 Task: Find public transportation options from Chicago, Illinois, to St Louis, Missouri.
Action: Mouse moved to (272, 84)
Screenshot: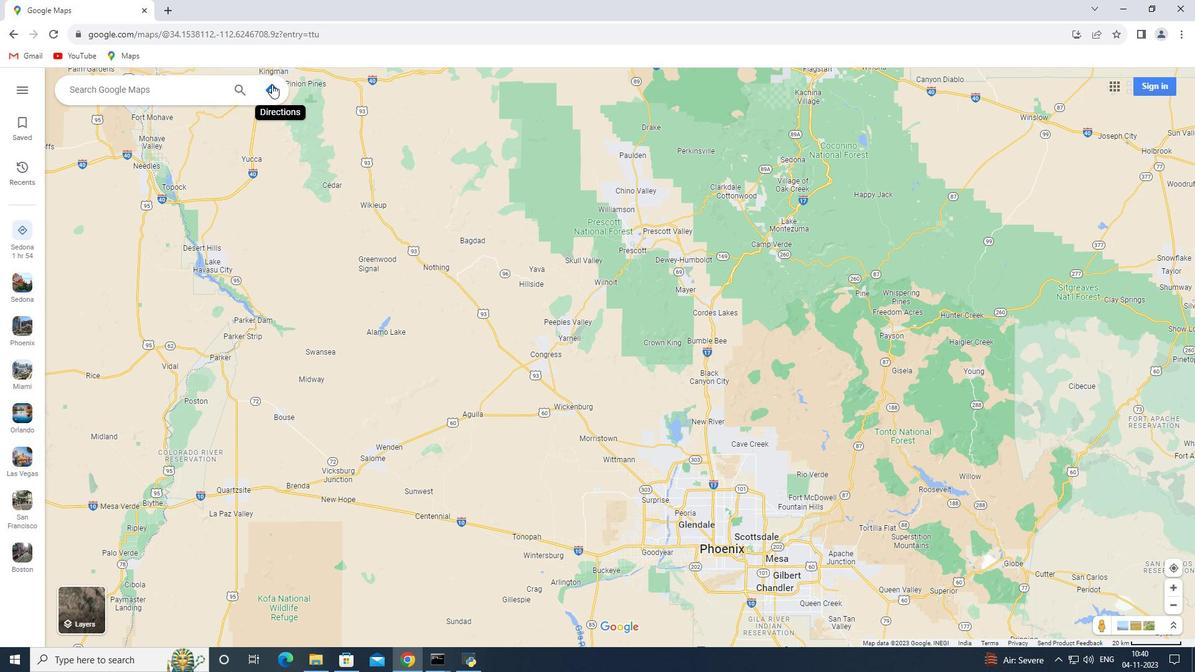 
Action: Mouse pressed left at (272, 84)
Screenshot: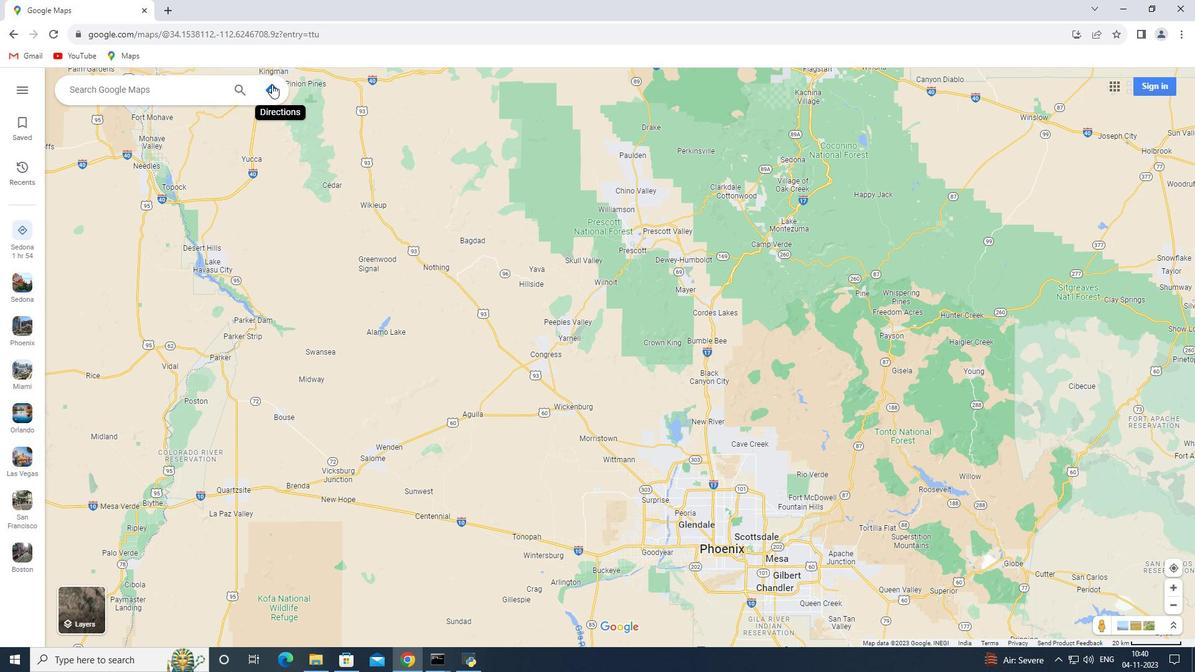 
Action: Mouse moved to (179, 117)
Screenshot: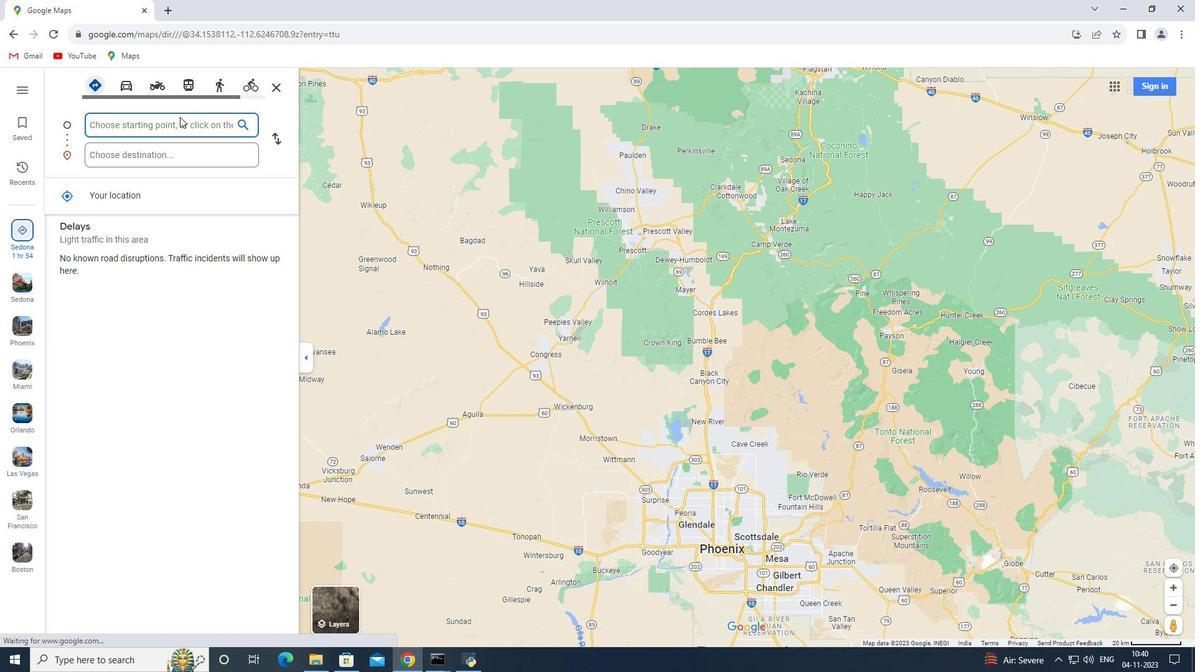 
Action: Key pressed <Key.shift>Chicago,<Key.space>lllinois
Screenshot: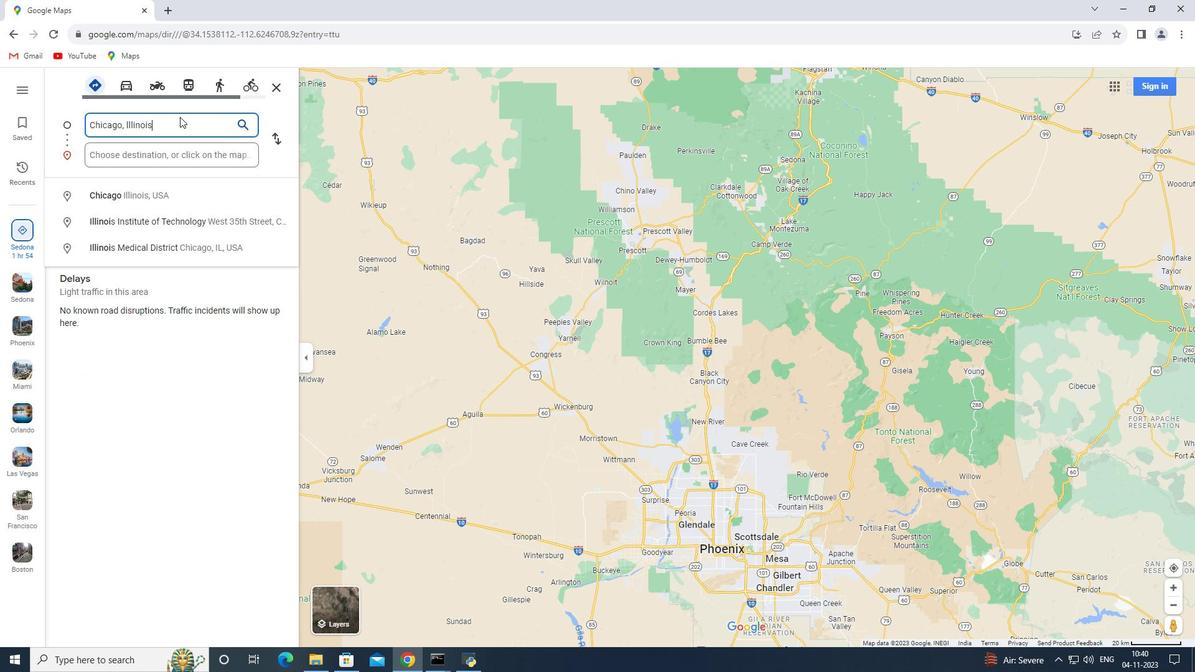 
Action: Mouse moved to (178, 149)
Screenshot: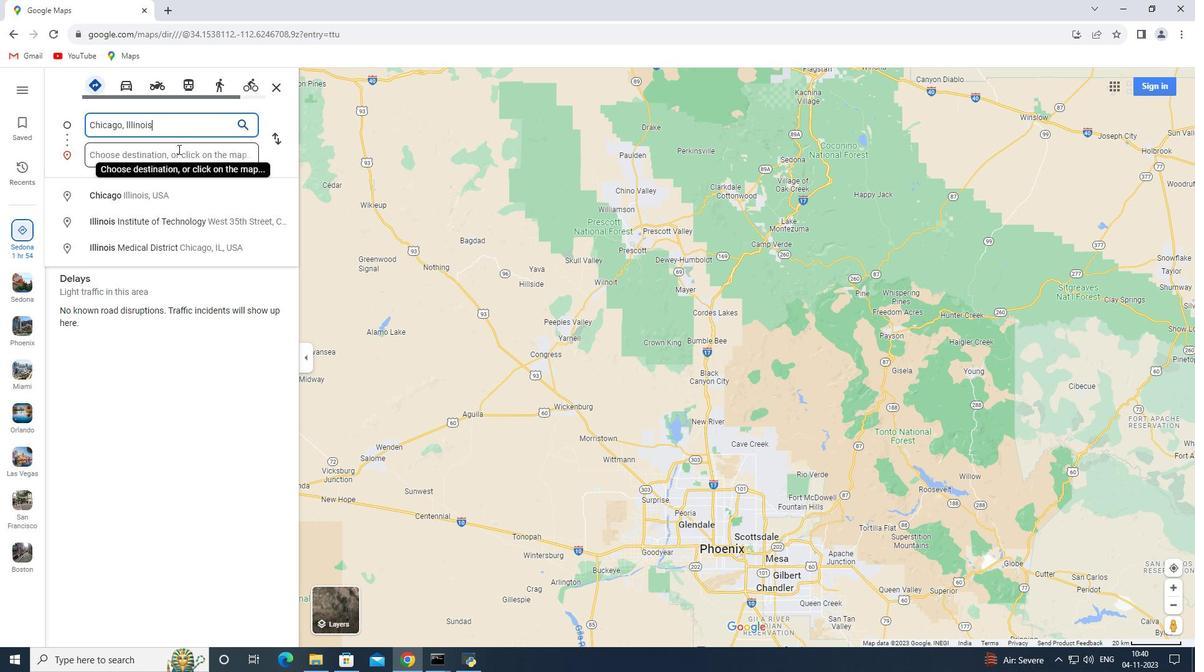 
Action: Mouse pressed left at (178, 149)
Screenshot: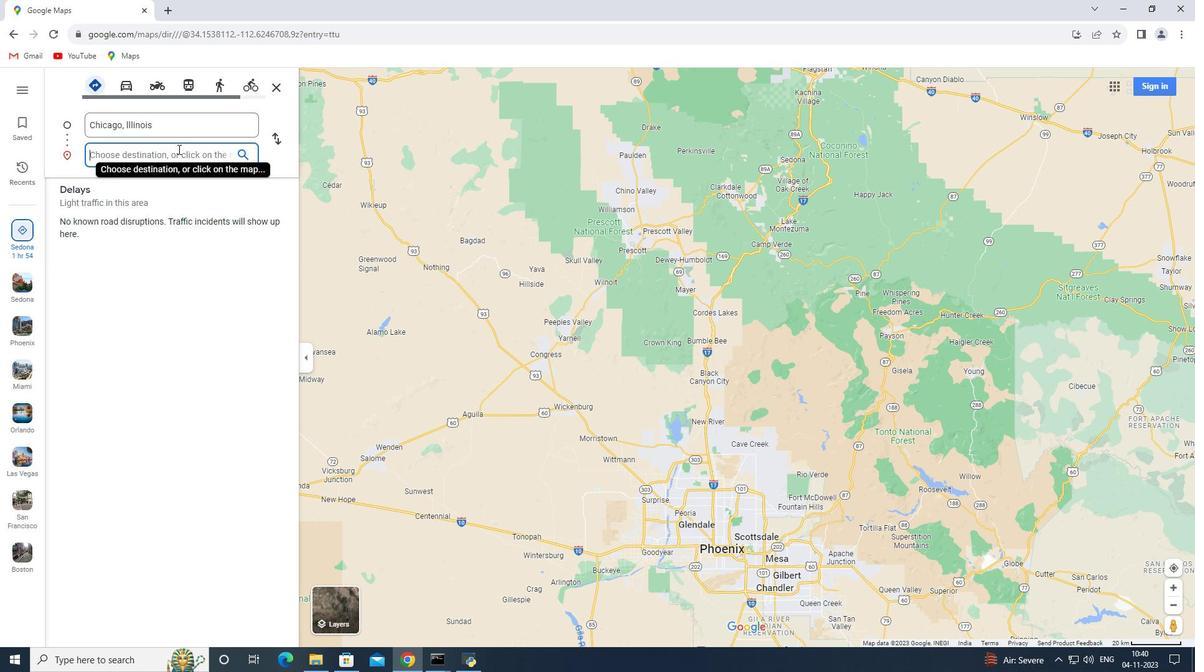 
Action: Key pressed <Key.shift>St<Key.space><Key.shift>Louis,<Key.space><Key.shift>Missouru<Key.backspace>i<Key.enter>
Screenshot: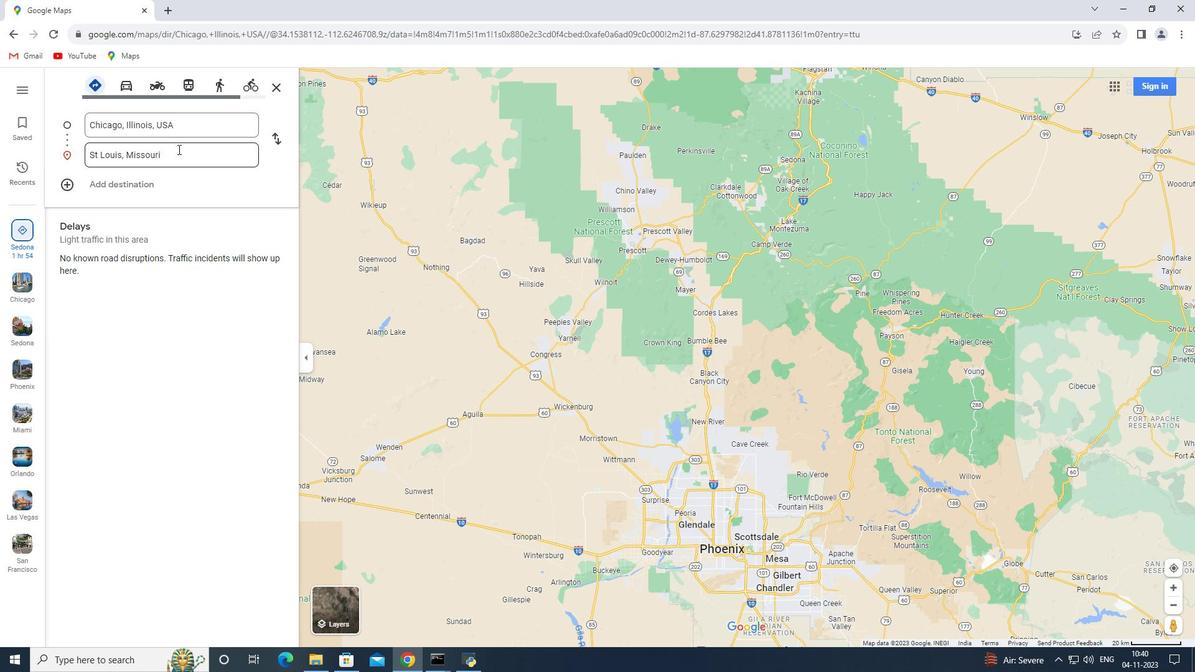 
Action: Mouse moved to (690, 94)
Screenshot: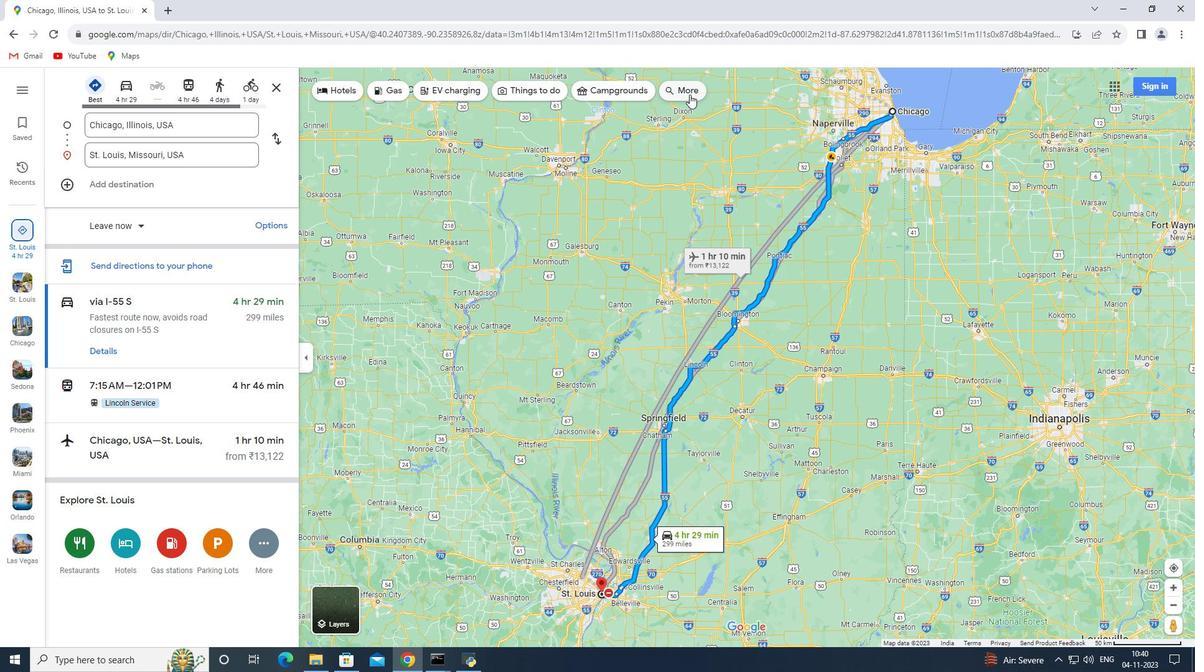 
Action: Mouse pressed left at (690, 94)
Screenshot: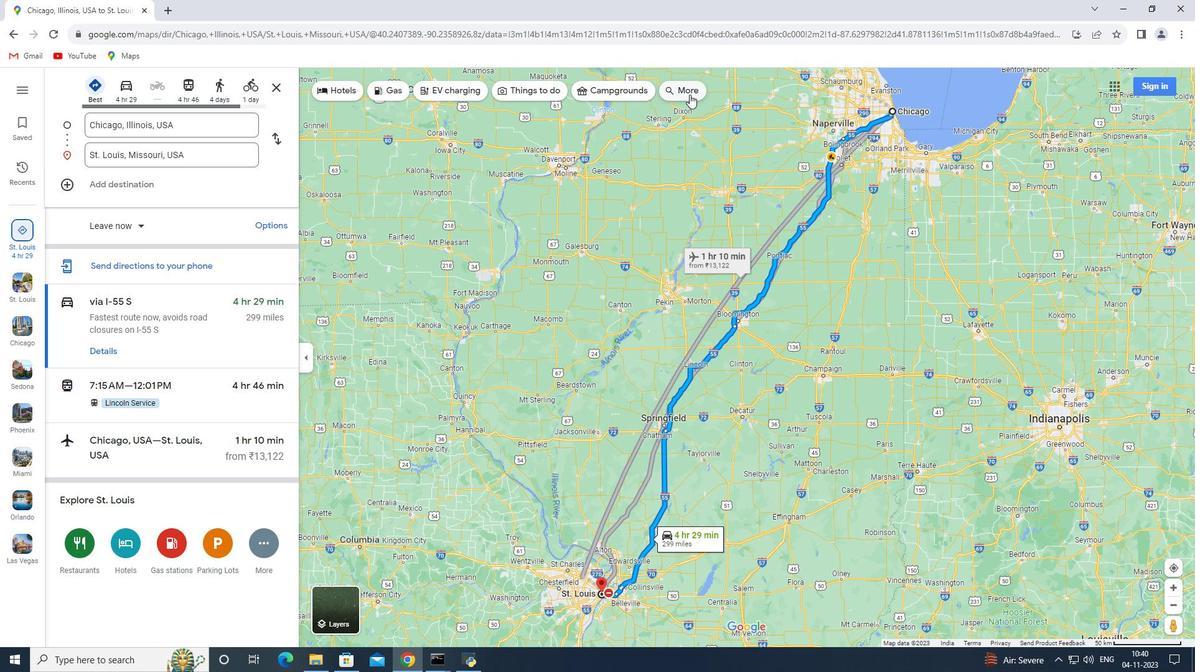
Action: Mouse moved to (145, 87)
Screenshot: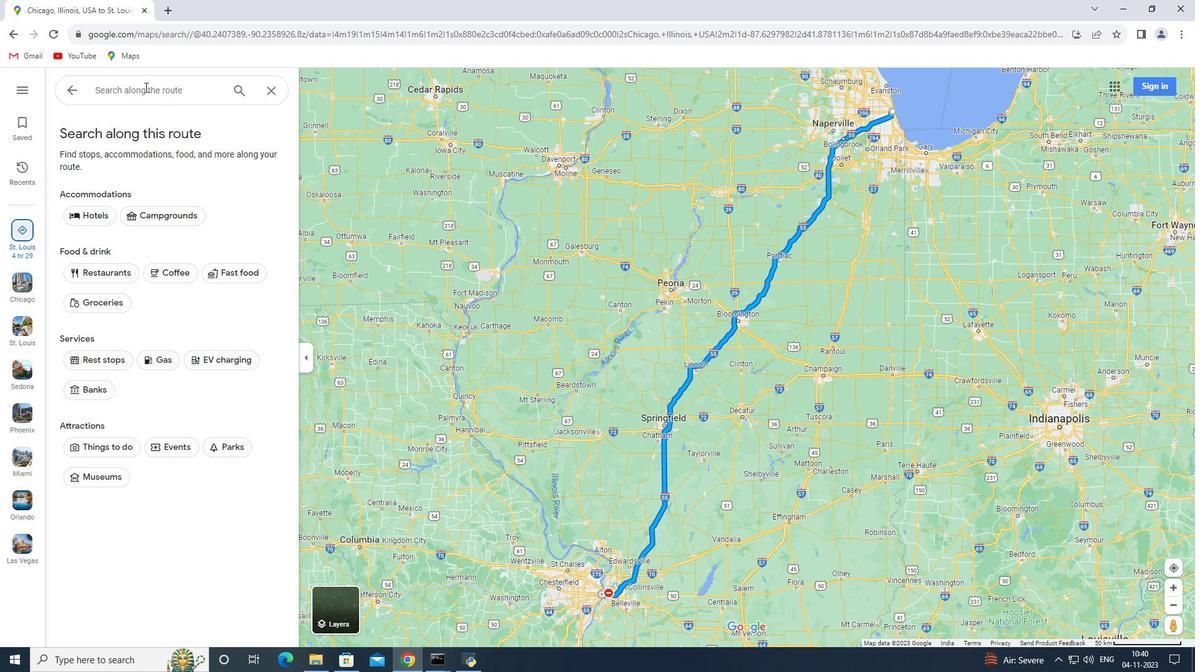 
Action: Mouse pressed left at (145, 87)
Screenshot: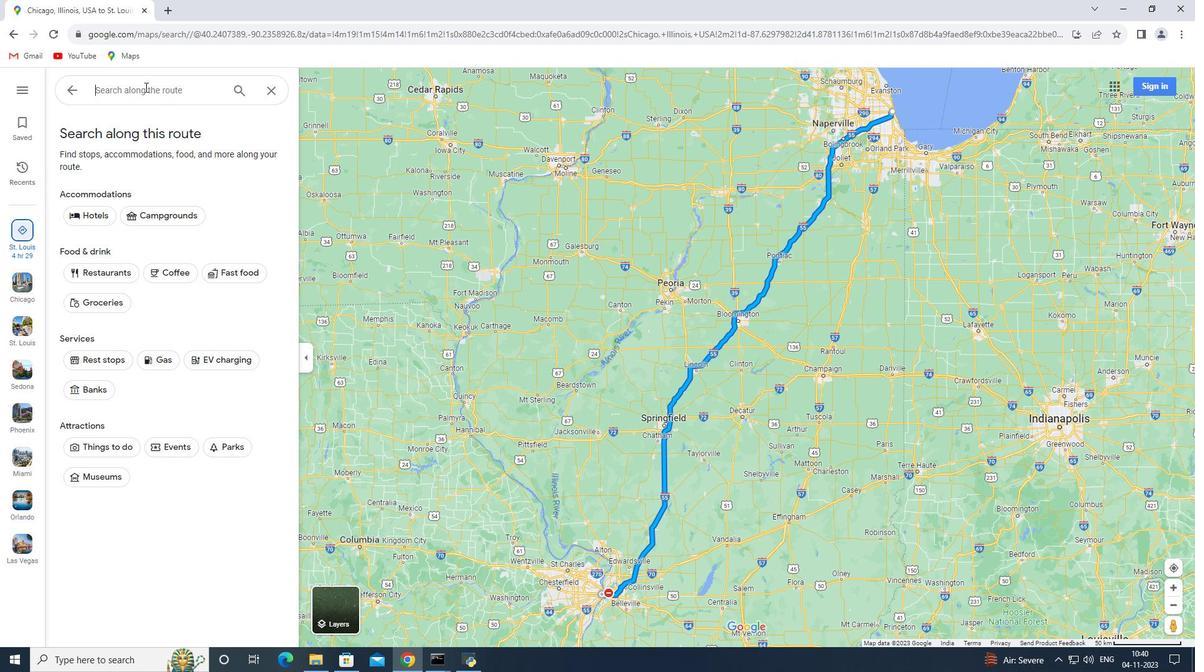 
Action: Key pressed public<Key.space>transportation<Key.enter>
Screenshot: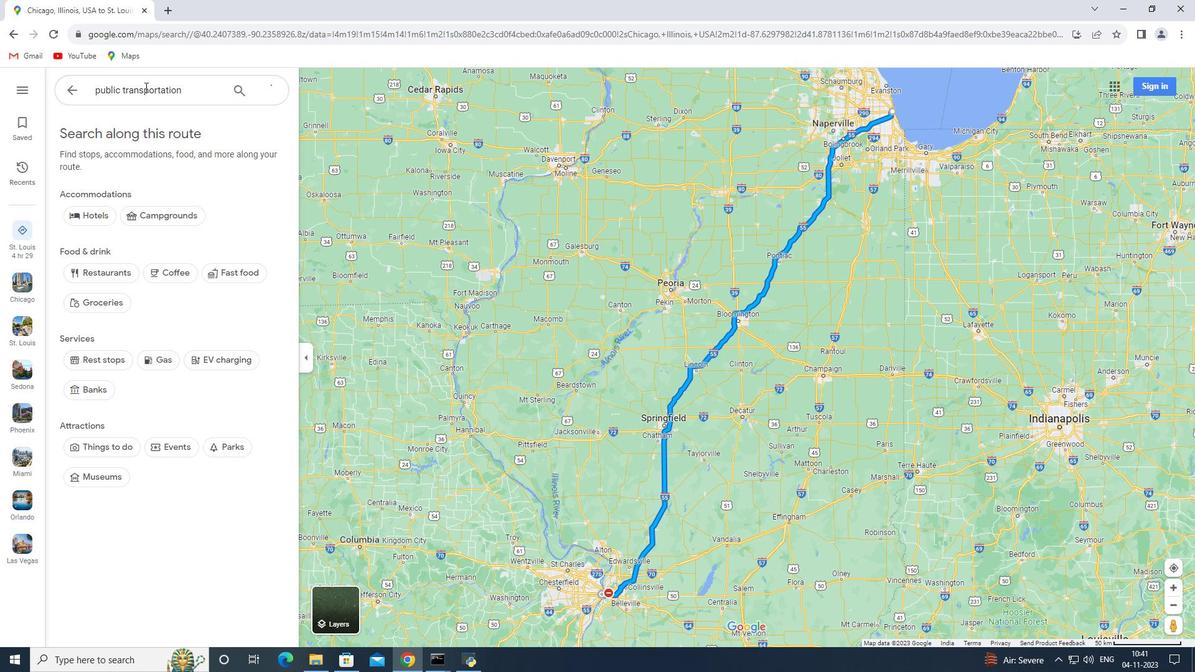 
Action: Mouse moved to (140, 89)
Screenshot: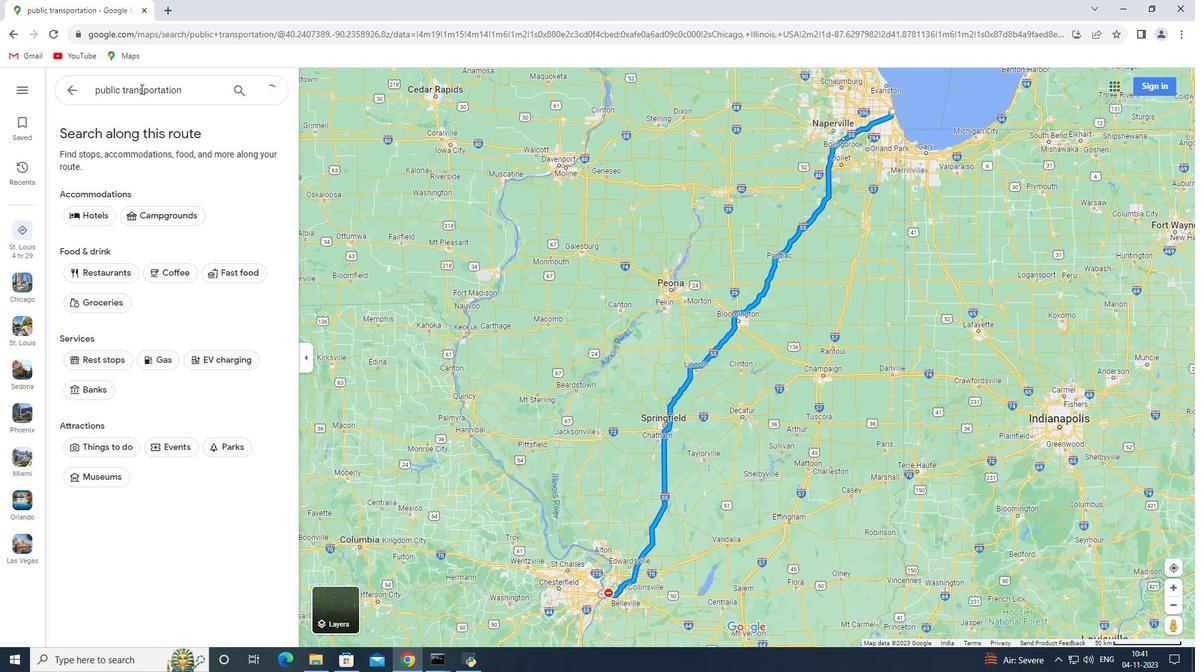 
